 Task: View all the ordered recipes.
Action: Mouse moved to (20, 72)
Screenshot: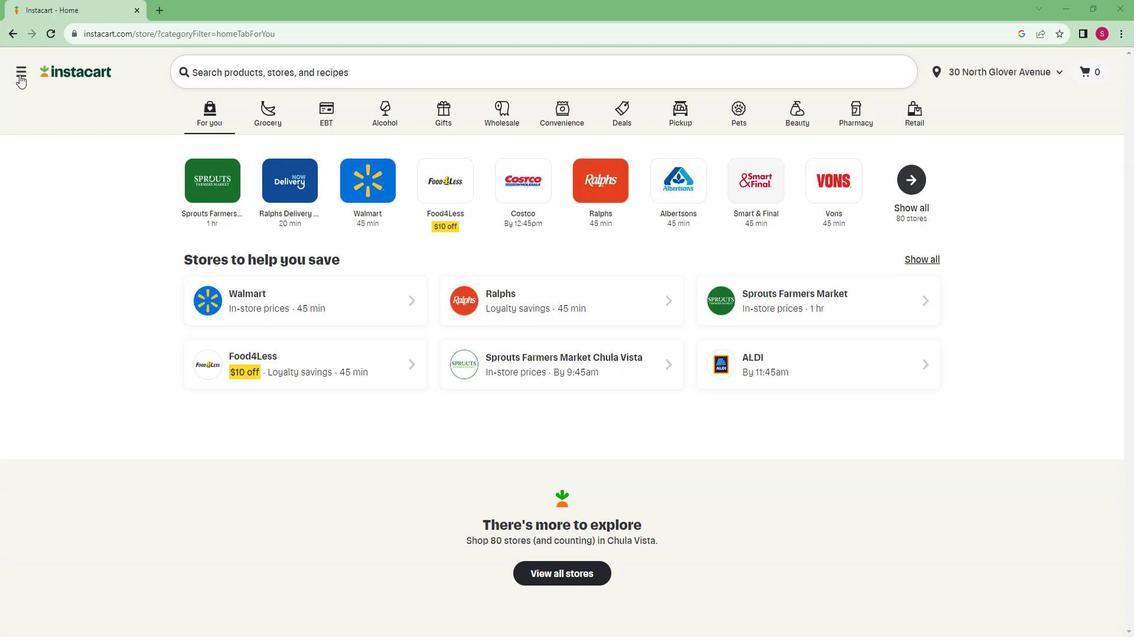 
Action: Mouse pressed left at (20, 72)
Screenshot: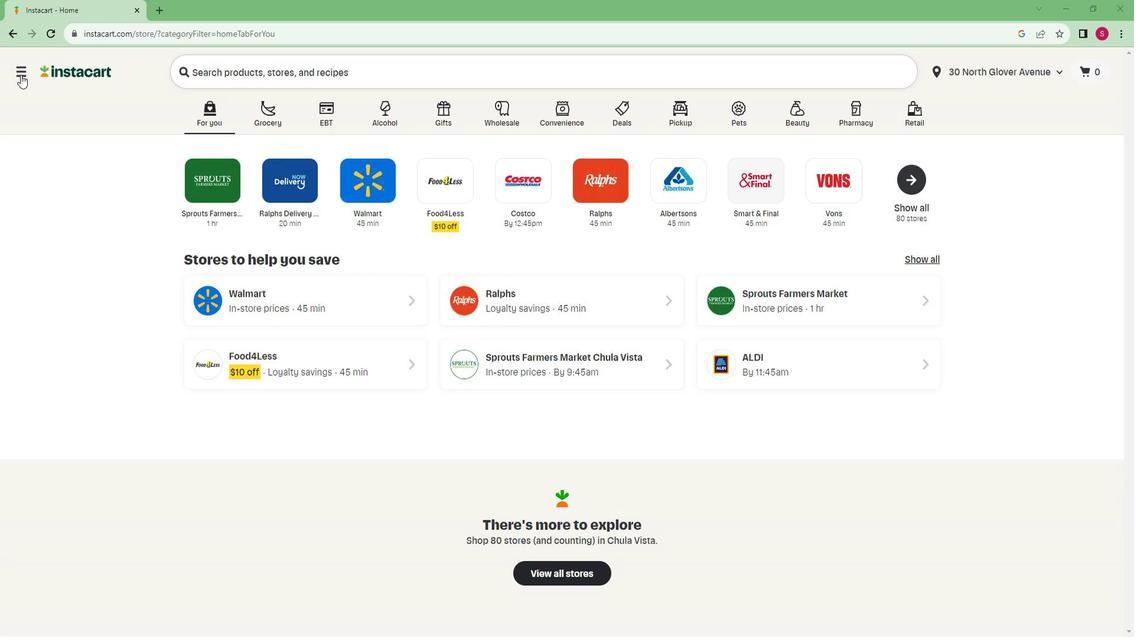 
Action: Mouse moved to (27, 359)
Screenshot: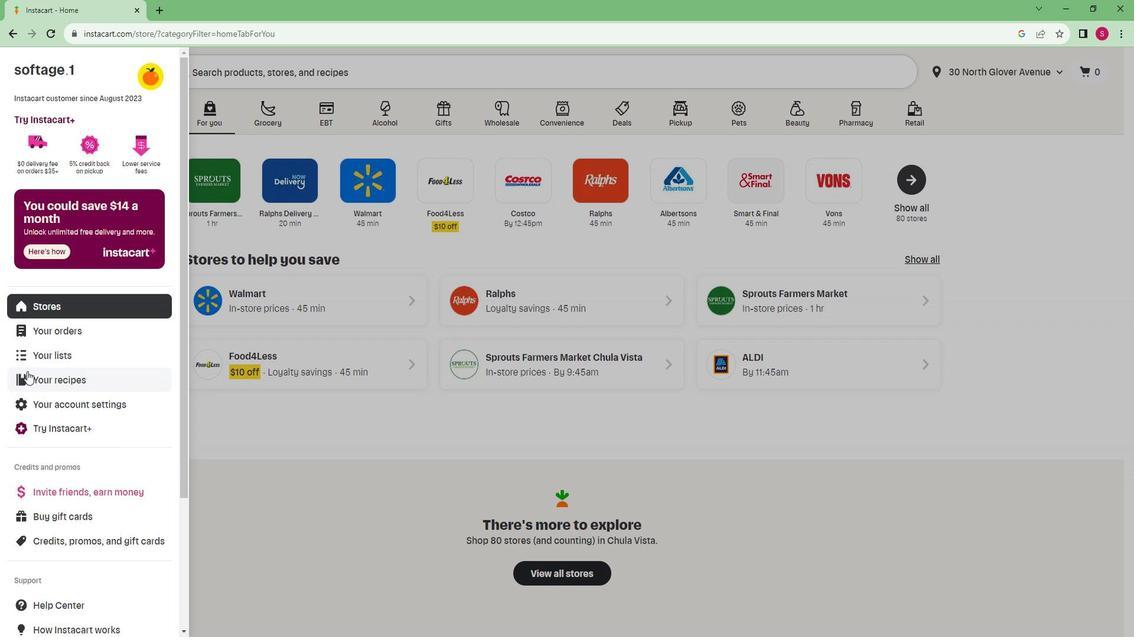 
Action: Mouse pressed left at (27, 359)
Screenshot: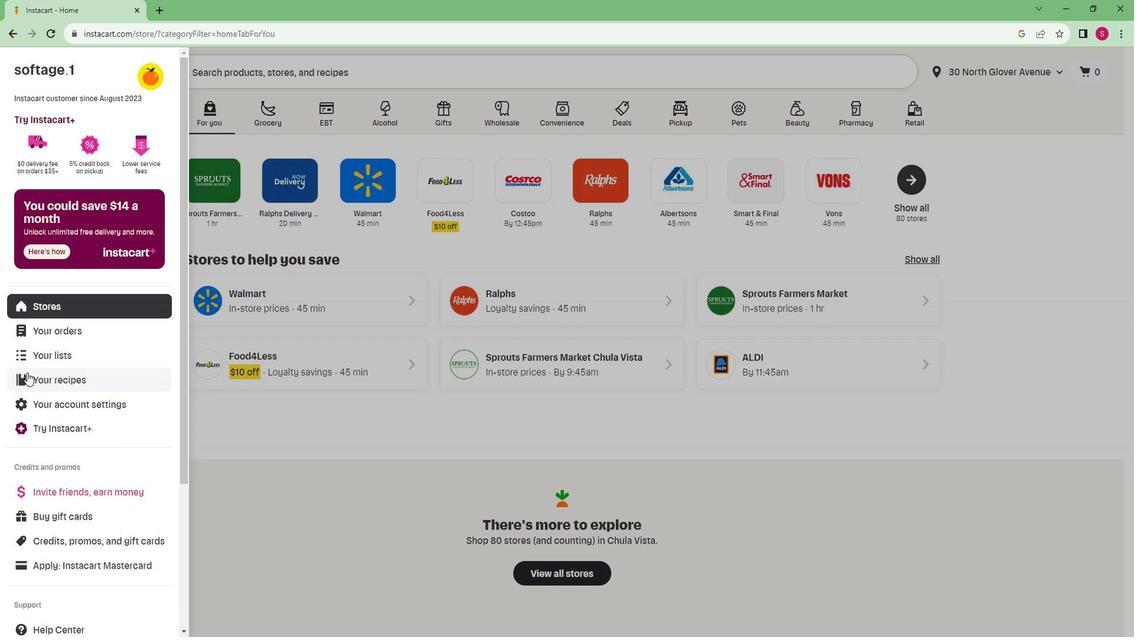 
Action: Mouse moved to (79, 158)
Screenshot: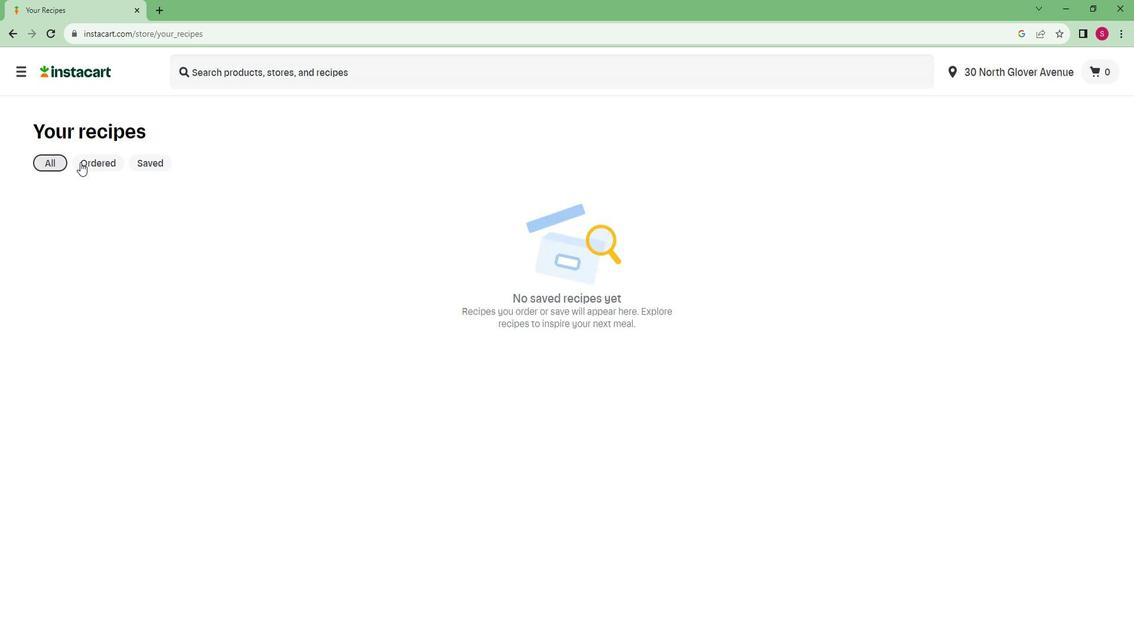 
Action: Mouse pressed left at (79, 158)
Screenshot: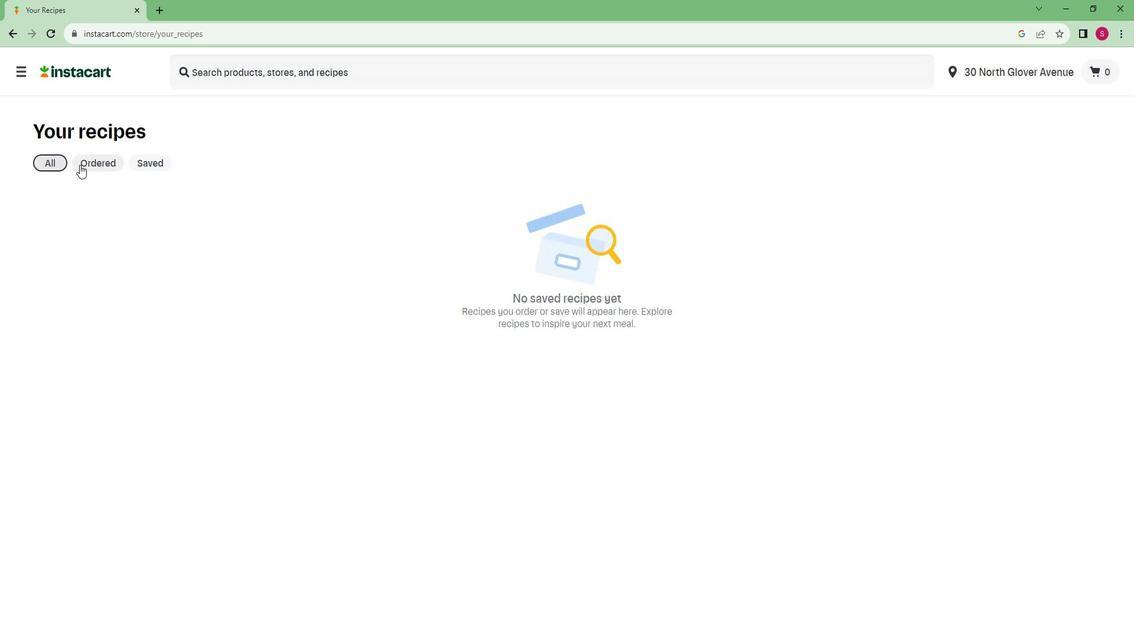 
Action: Mouse moved to (168, 307)
Screenshot: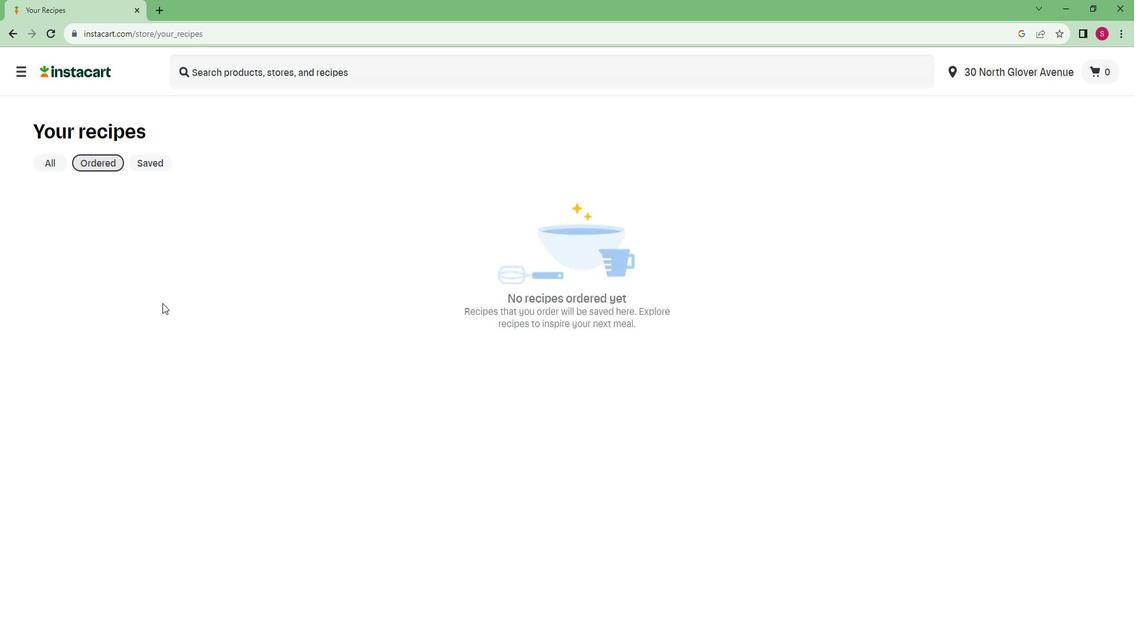 
